 Task: Open Card Card0000000166 in Board Board0000000042 in Workspace WS0000000014 in Trello. Add Member nikhrathi889@gmail.com to Card Card0000000166 in Board Board0000000042 in Workspace WS0000000014 in Trello. Add Blue Label titled Label0000000166 to Card Card0000000166 in Board Board0000000042 in Workspace WS0000000014 in Trello. Add Checklist CL0000000166 to Card Card0000000166 in Board Board0000000042 in Workspace WS0000000014 in Trello. Add Dates with Start Date as Sep 01 2023 and Due Date as Sep 30 2023 to Card Card0000000166 in Board Board0000000042 in Workspace WS0000000014 in Trello
Action: Mouse moved to (502, 17)
Screenshot: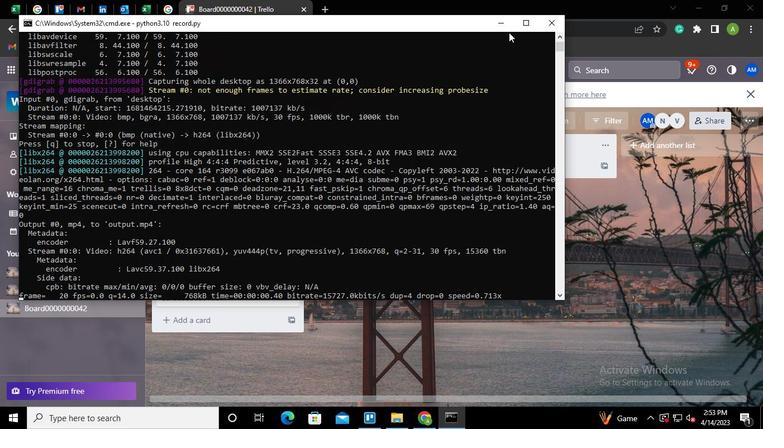 
Action: Mouse pressed left at (502, 17)
Screenshot: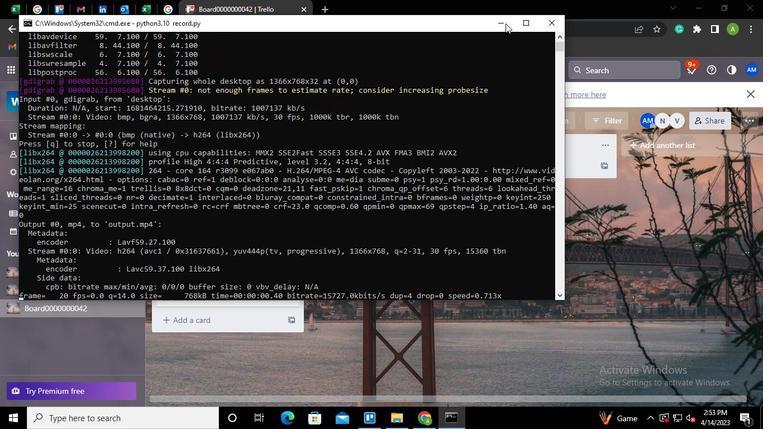 
Action: Mouse moved to (229, 238)
Screenshot: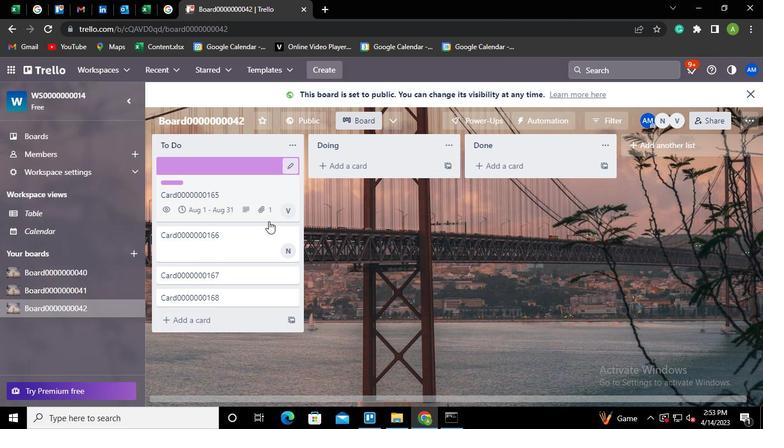 
Action: Mouse pressed left at (229, 238)
Screenshot: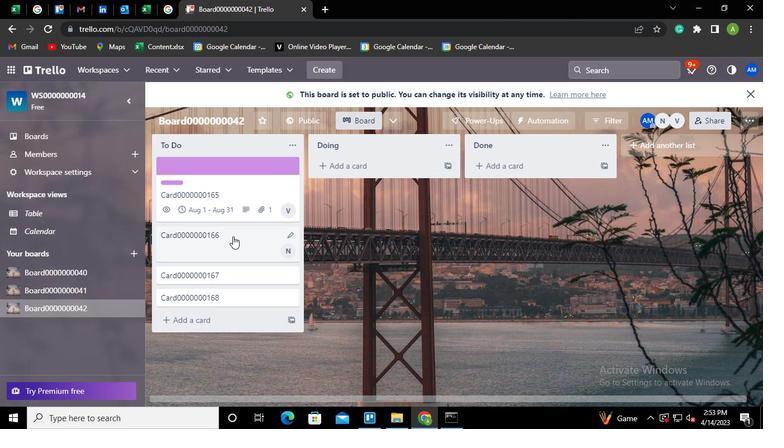 
Action: Mouse moved to (494, 196)
Screenshot: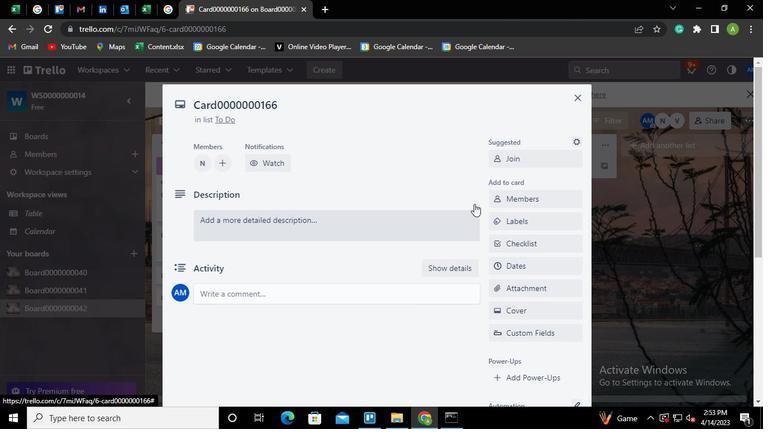 
Action: Mouse pressed left at (494, 196)
Screenshot: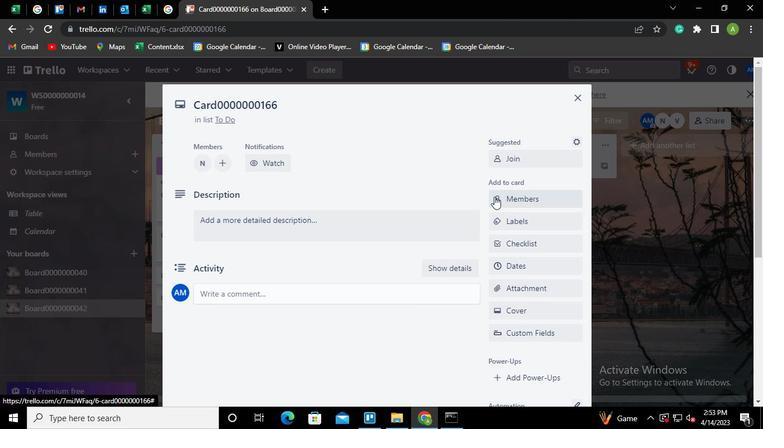 
Action: Mouse moved to (533, 250)
Screenshot: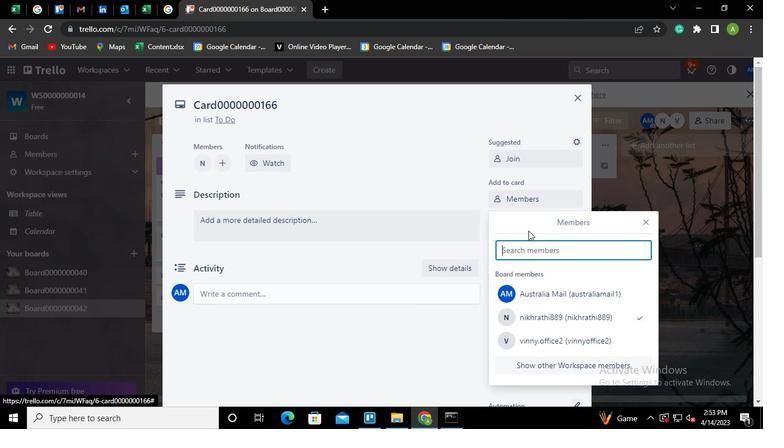 
Action: Mouse pressed left at (533, 250)
Screenshot: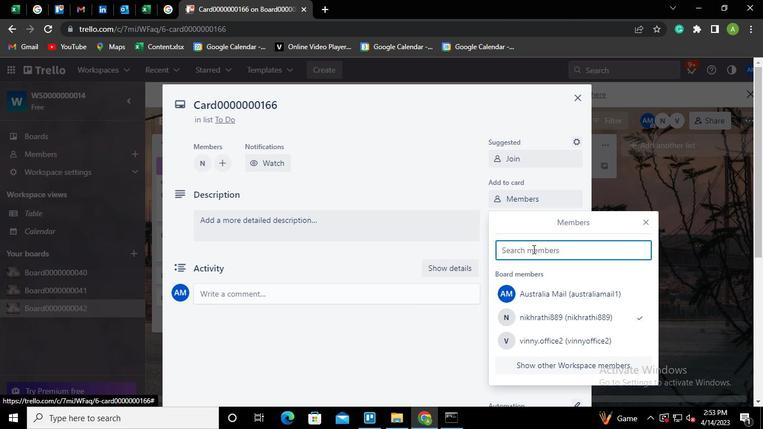 
Action: Mouse moved to (533, 250)
Screenshot: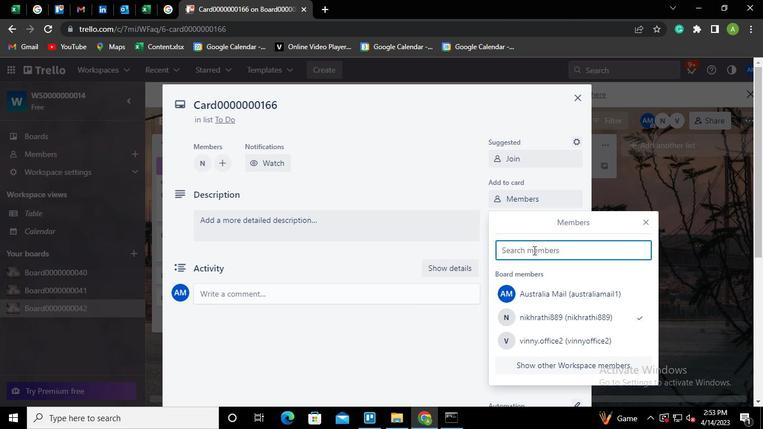 
Action: Keyboard n
Screenshot: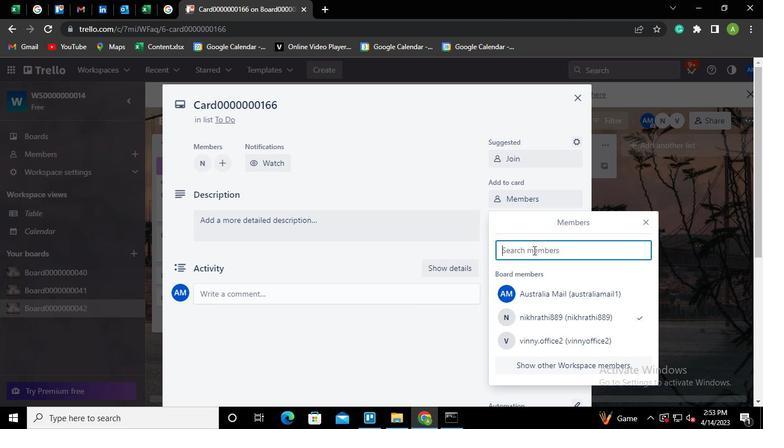 
Action: Keyboard i
Screenshot: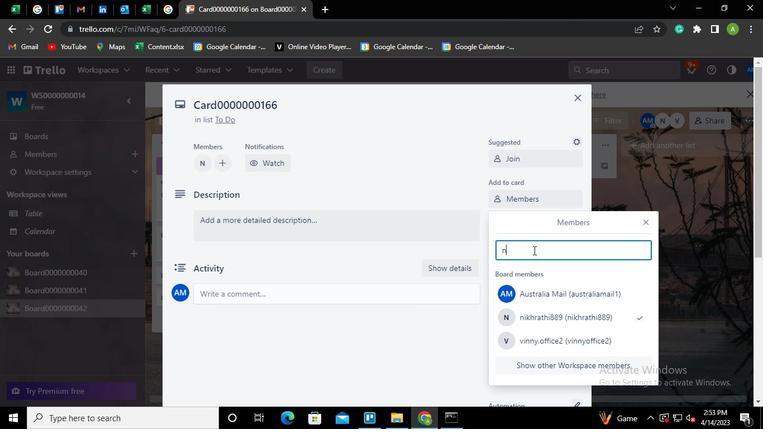 
Action: Mouse moved to (543, 294)
Screenshot: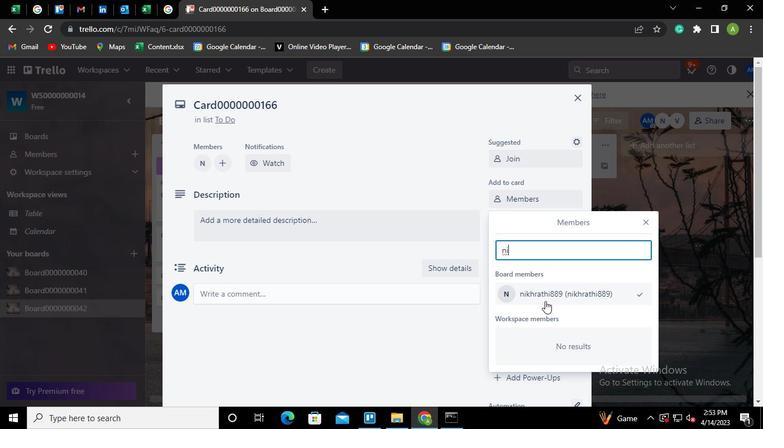 
Action: Mouse pressed left at (543, 294)
Screenshot: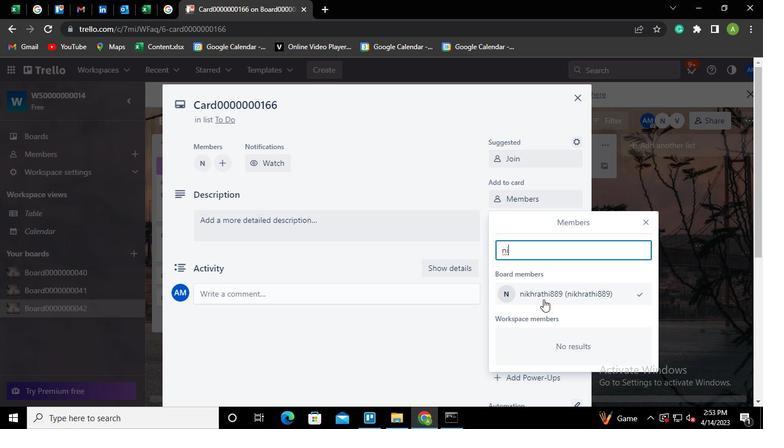 
Action: Mouse moved to (529, 291)
Screenshot: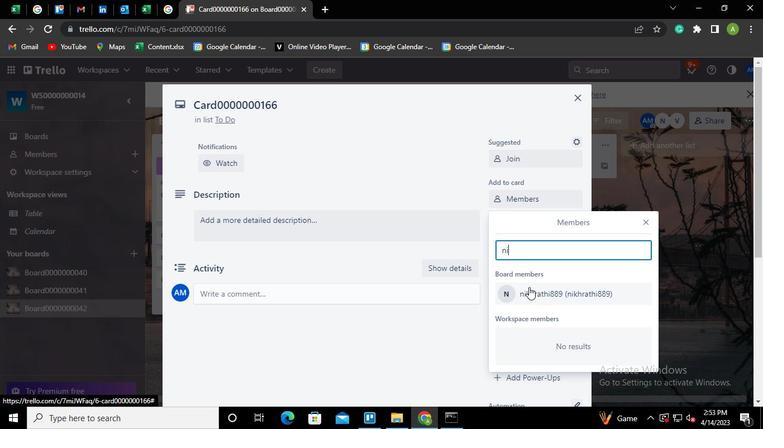 
Action: Mouse pressed left at (529, 291)
Screenshot: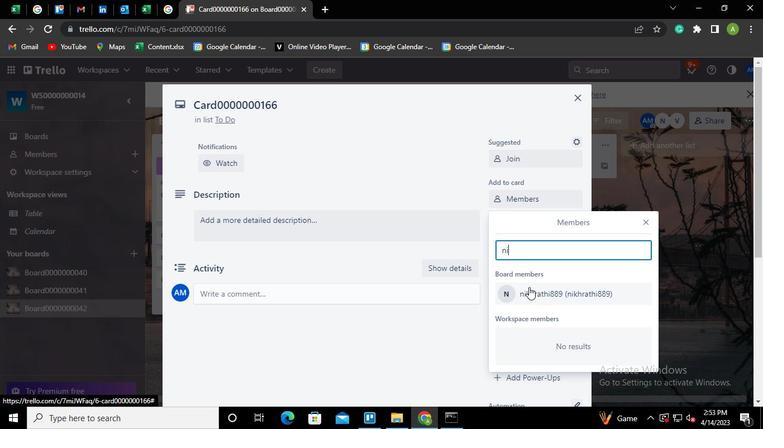 
Action: Mouse moved to (444, 169)
Screenshot: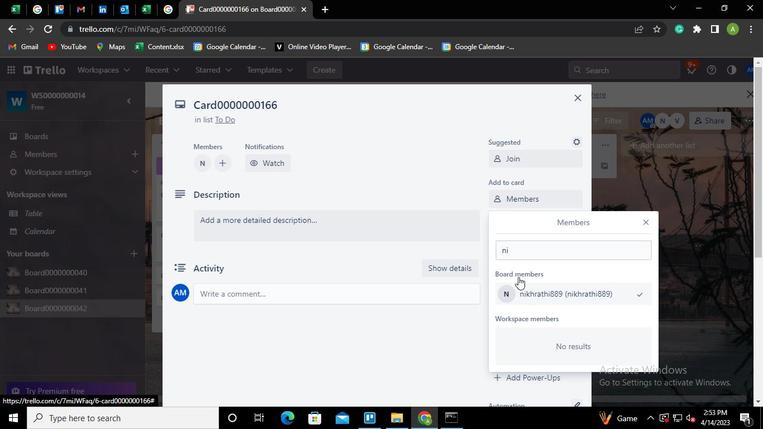 
Action: Mouse pressed left at (444, 169)
Screenshot: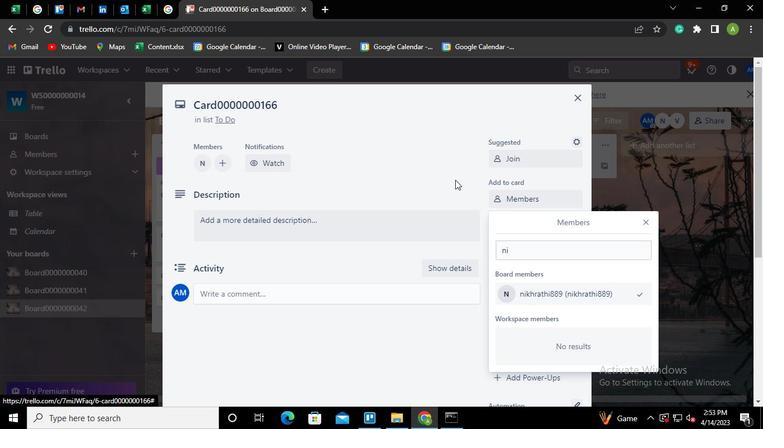 
Action: Mouse moved to (518, 224)
Screenshot: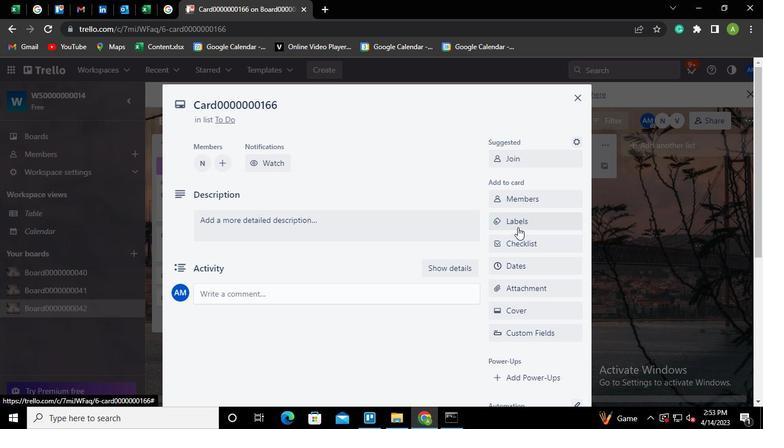 
Action: Mouse pressed left at (518, 224)
Screenshot: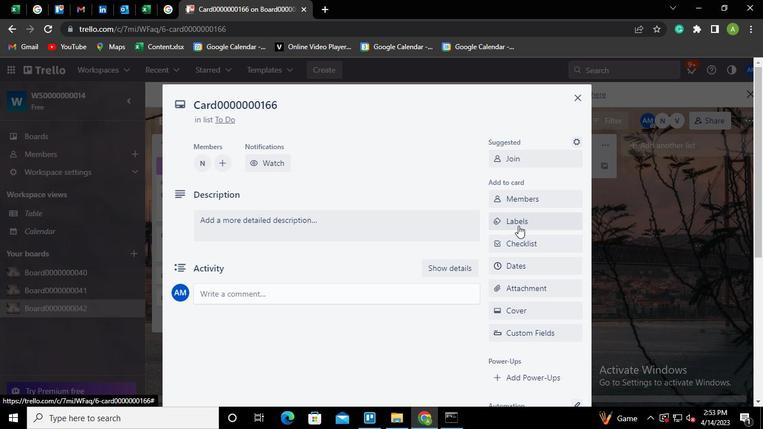 
Action: Mouse moved to (552, 268)
Screenshot: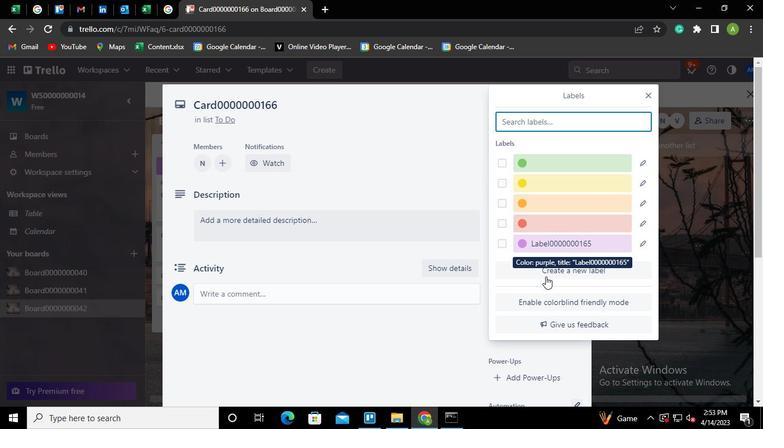 
Action: Mouse pressed left at (552, 268)
Screenshot: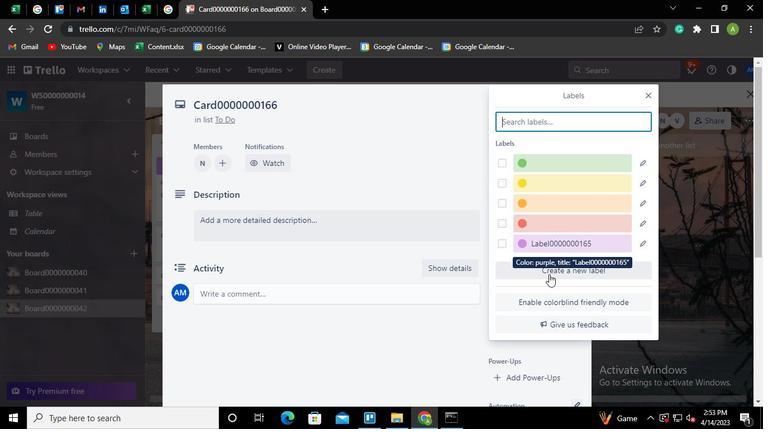 
Action: Mouse moved to (525, 198)
Screenshot: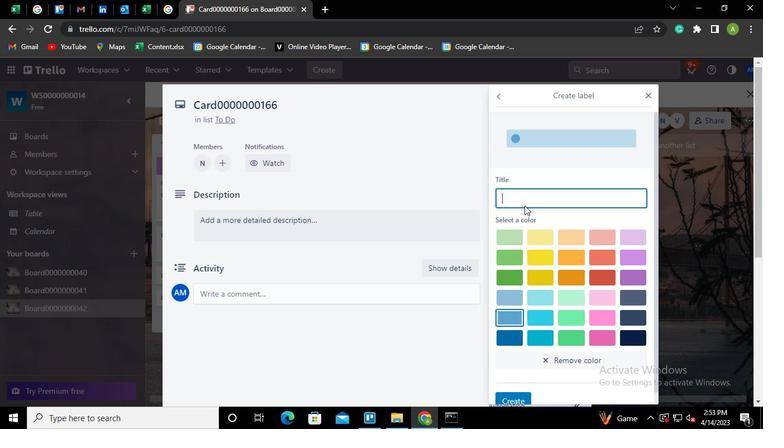 
Action: Mouse pressed left at (525, 198)
Screenshot: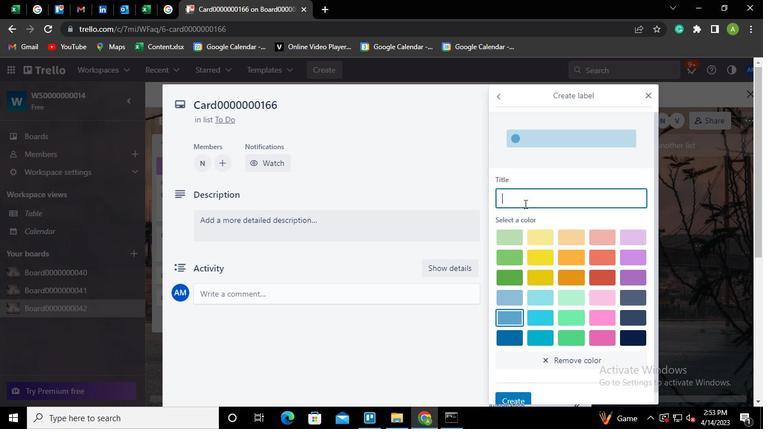 
Action: Mouse moved to (525, 197)
Screenshot: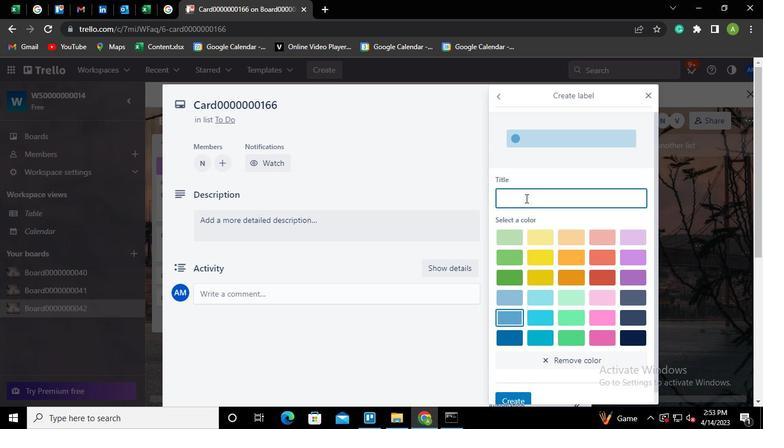 
Action: Keyboard Key.shift
Screenshot: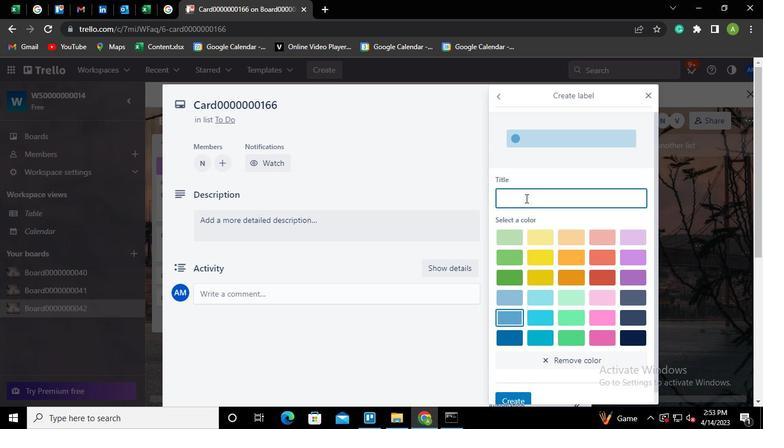 
Action: Keyboard L
Screenshot: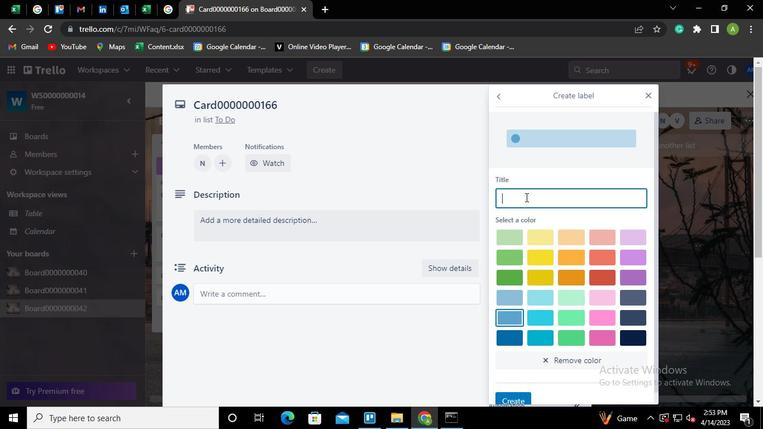 
Action: Keyboard a
Screenshot: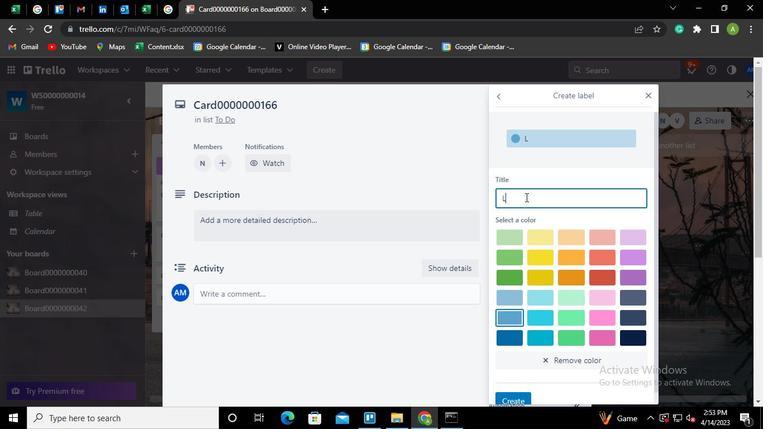 
Action: Keyboard b
Screenshot: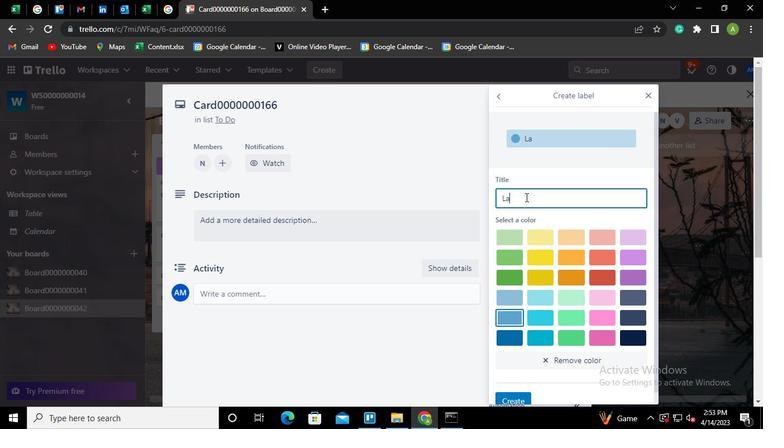 
Action: Keyboard e
Screenshot: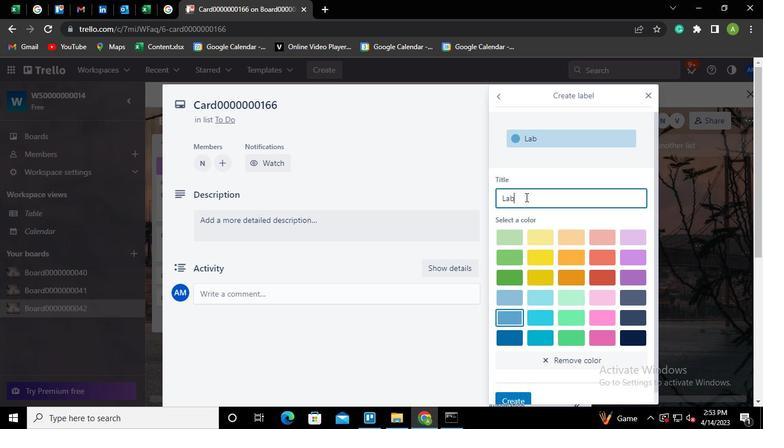 
Action: Keyboard l
Screenshot: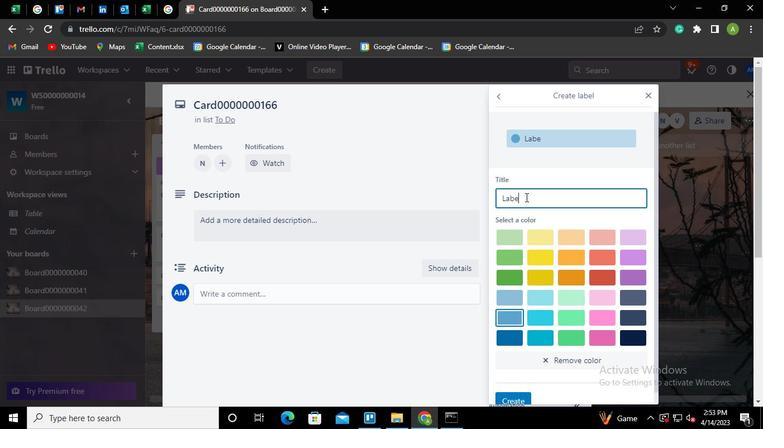 
Action: Keyboard <96>
Screenshot: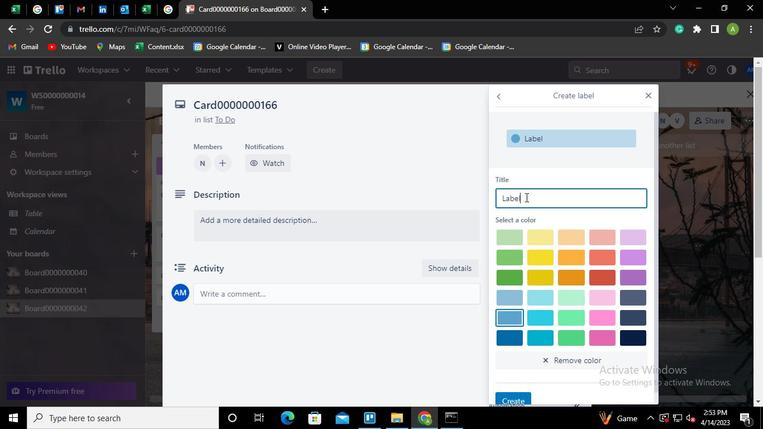 
Action: Keyboard <96>
Screenshot: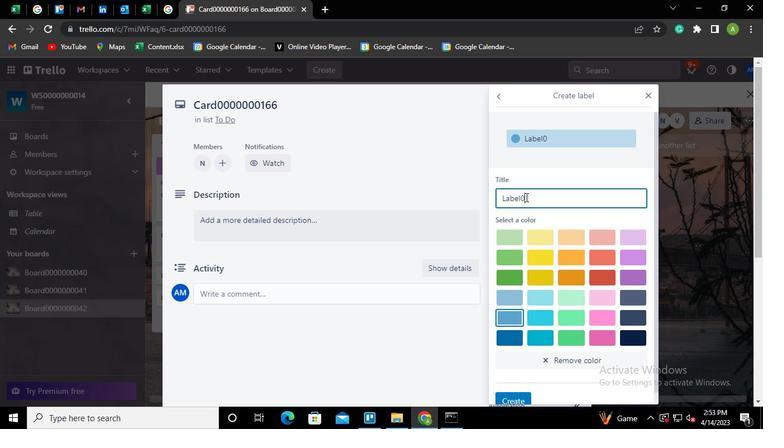 
Action: Keyboard <96>
Screenshot: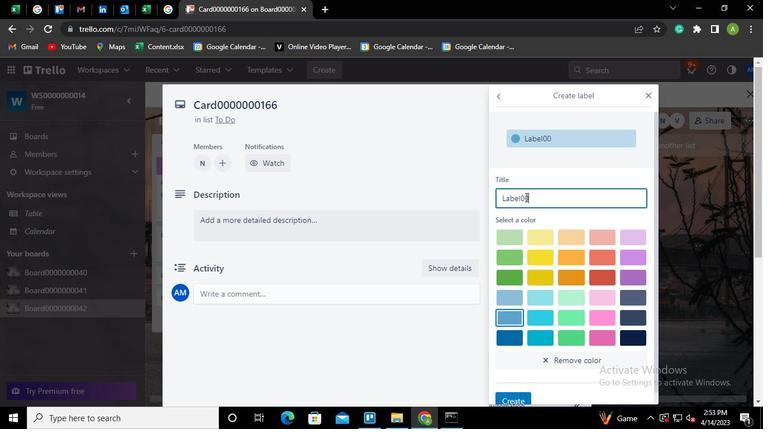 
Action: Keyboard <96>
Screenshot: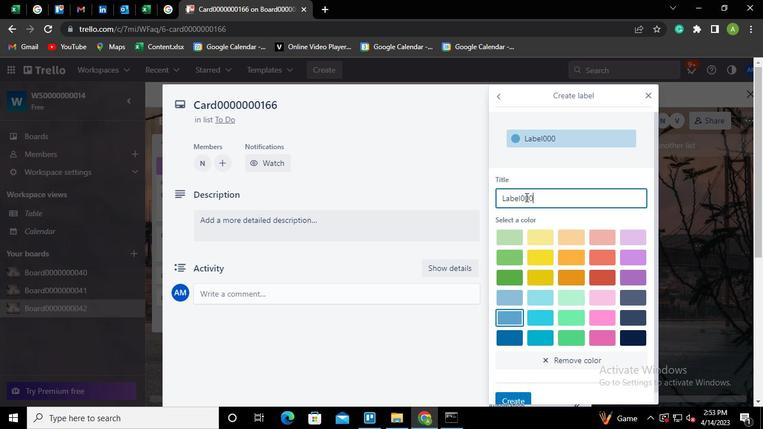 
Action: Keyboard <96>
Screenshot: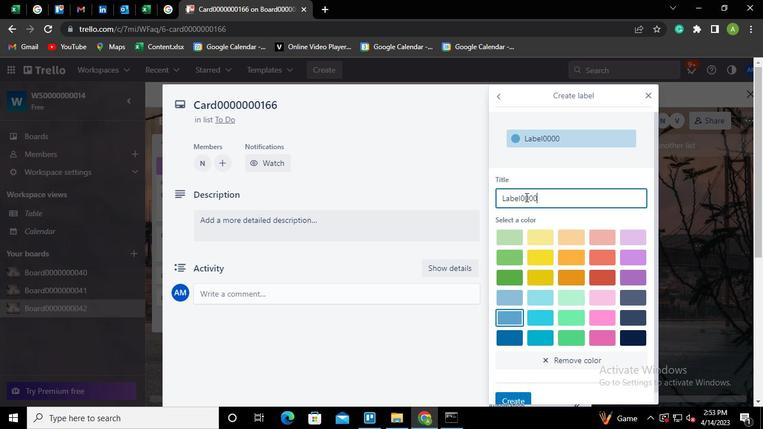 
Action: Keyboard <96>
Screenshot: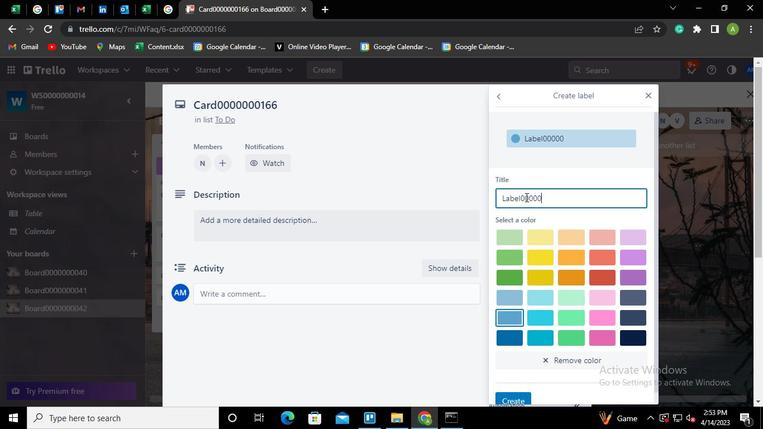 
Action: Keyboard <96>
Screenshot: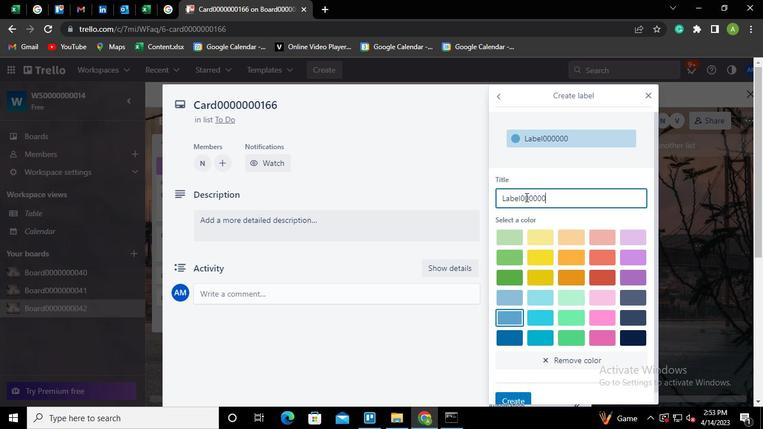
Action: Keyboard <97>
Screenshot: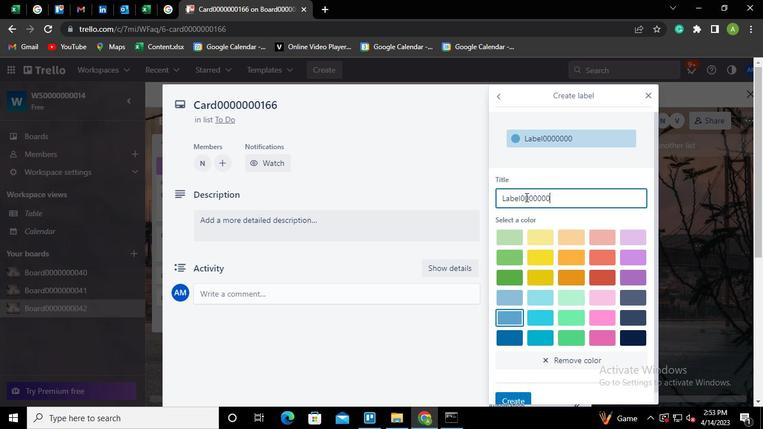 
Action: Keyboard <102>
Screenshot: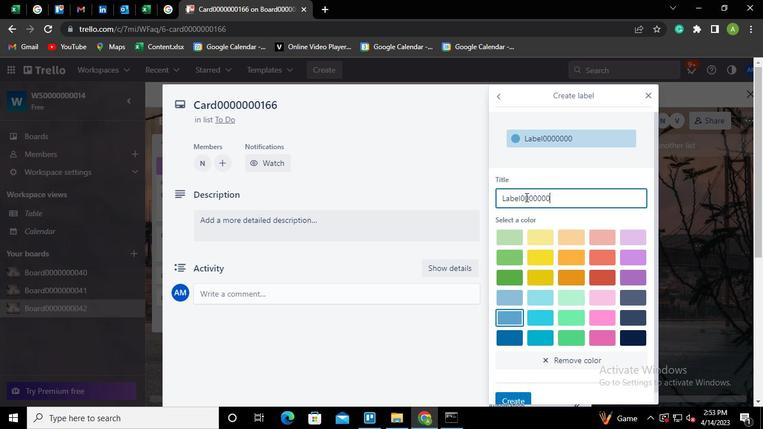 
Action: Keyboard <102>
Screenshot: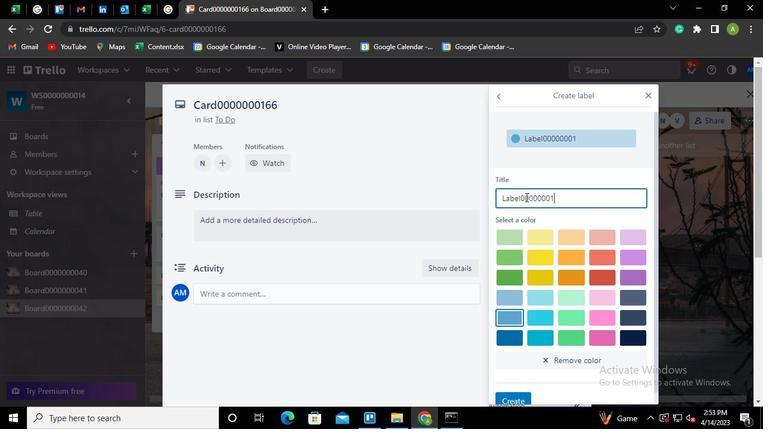 
Action: Mouse moved to (514, 396)
Screenshot: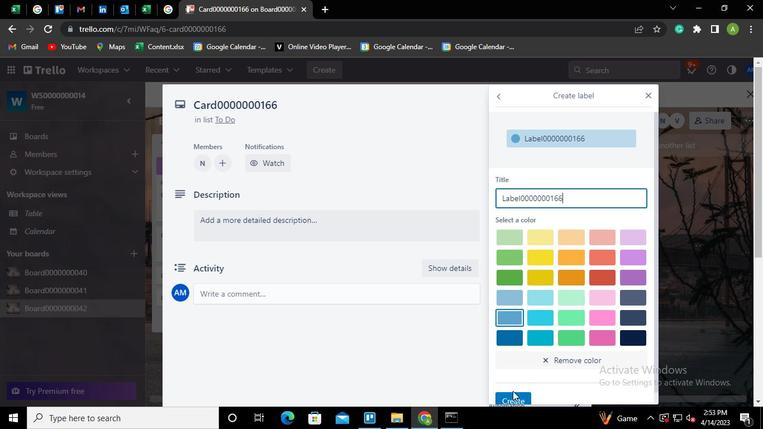 
Action: Mouse pressed left at (514, 396)
Screenshot: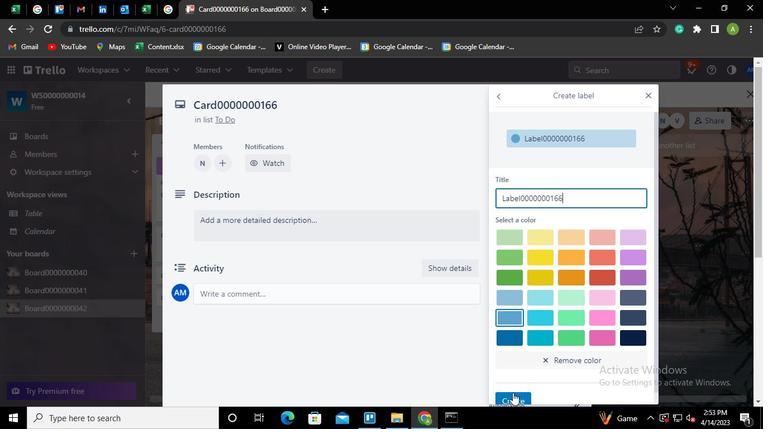 
Action: Mouse moved to (449, 174)
Screenshot: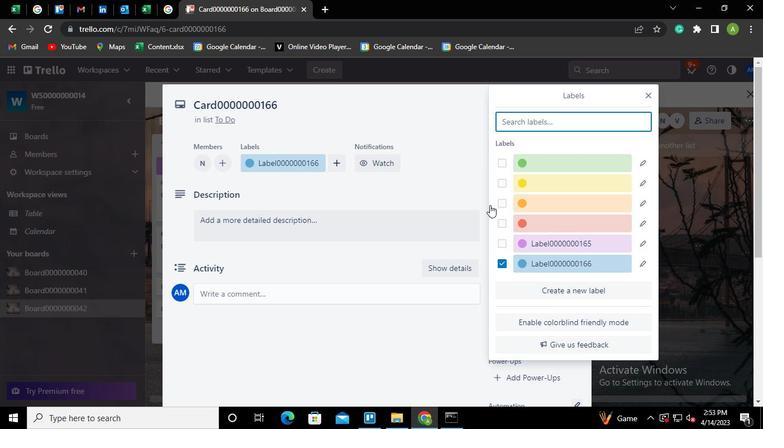 
Action: Mouse pressed left at (449, 174)
Screenshot: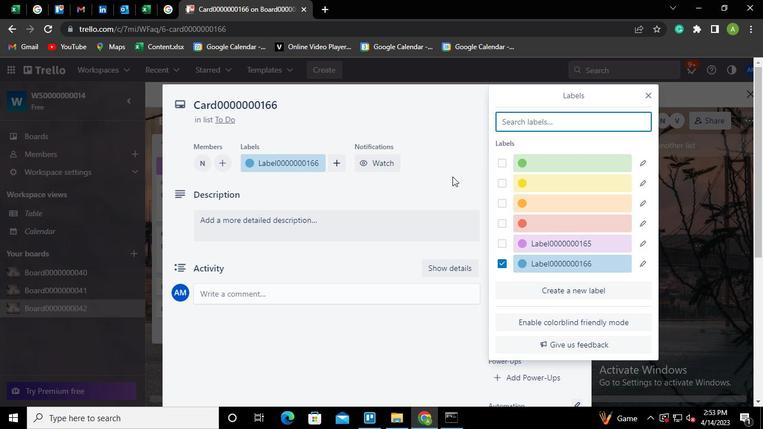 
Action: Mouse moved to (517, 246)
Screenshot: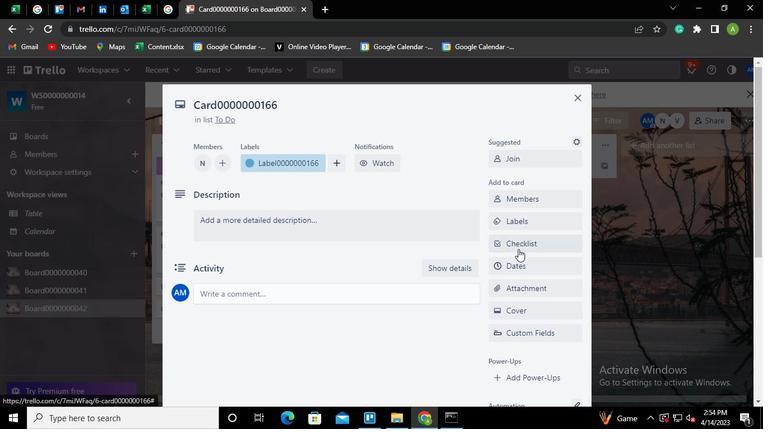
Action: Mouse pressed left at (517, 246)
Screenshot: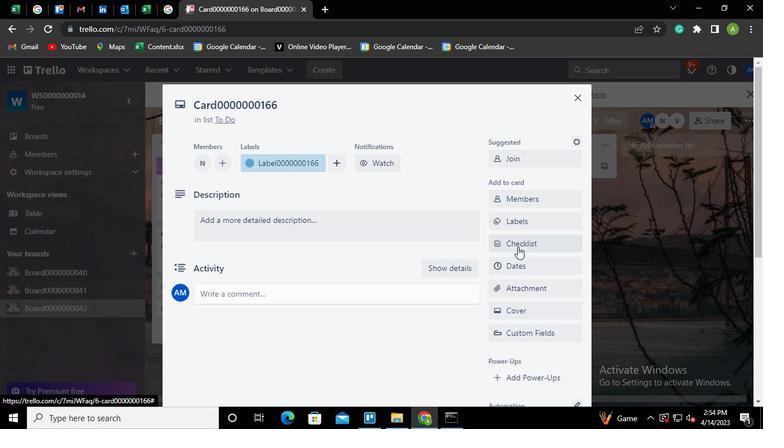 
Action: Mouse moved to (519, 257)
Screenshot: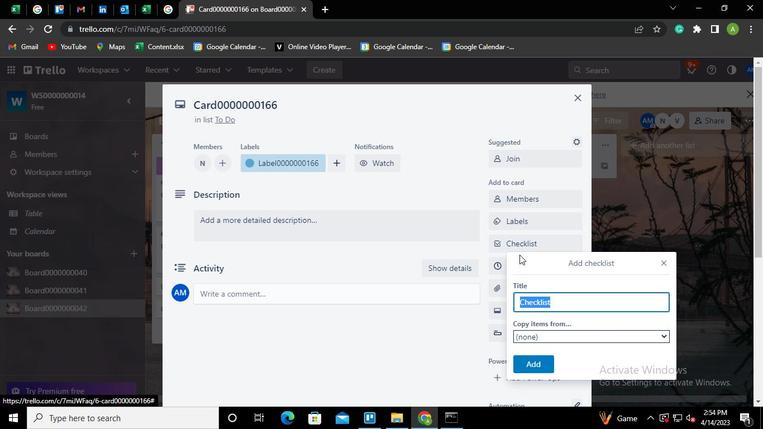 
Action: Keyboard Key.shift
Screenshot: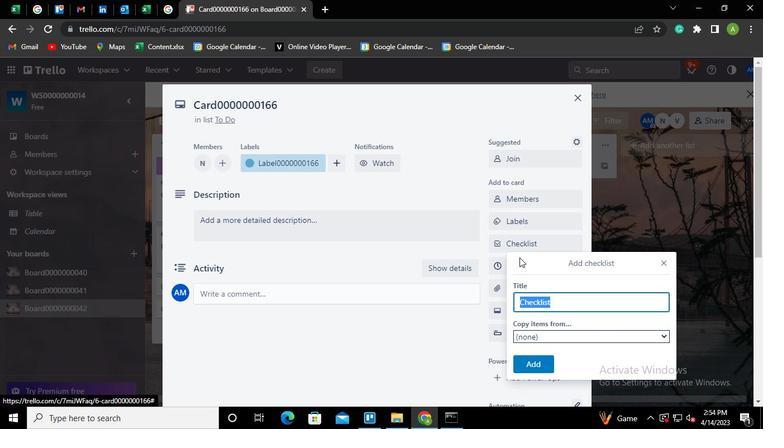 
Action: Keyboard C
Screenshot: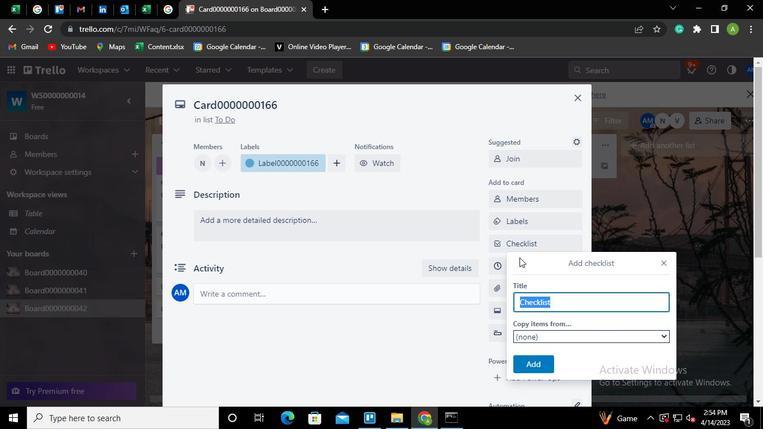 
Action: Keyboard L
Screenshot: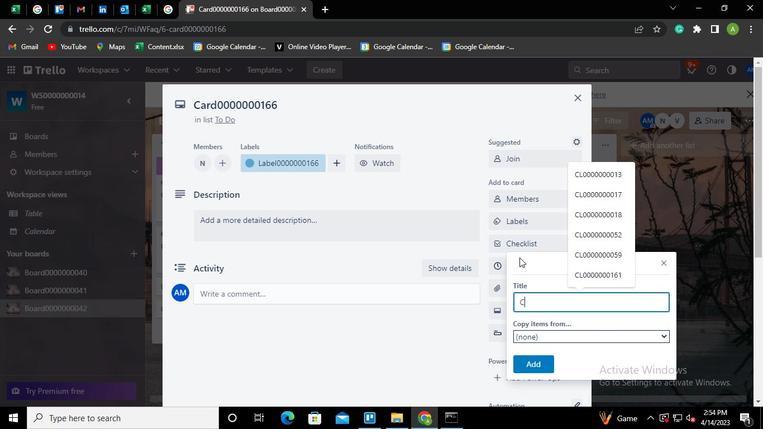 
Action: Keyboard <96>
Screenshot: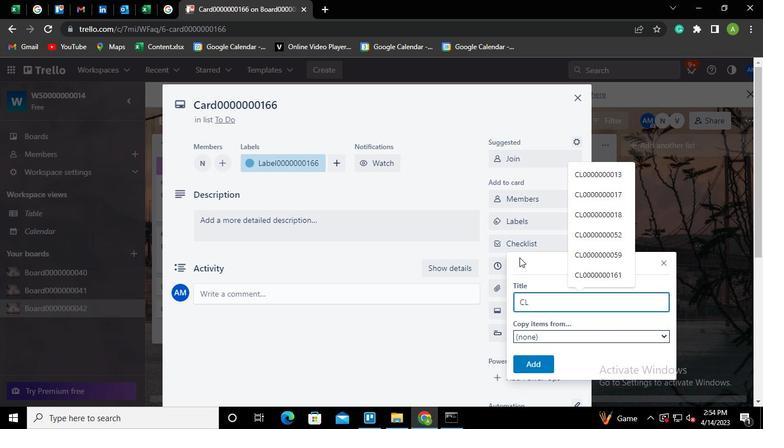 
Action: Keyboard <96>
Screenshot: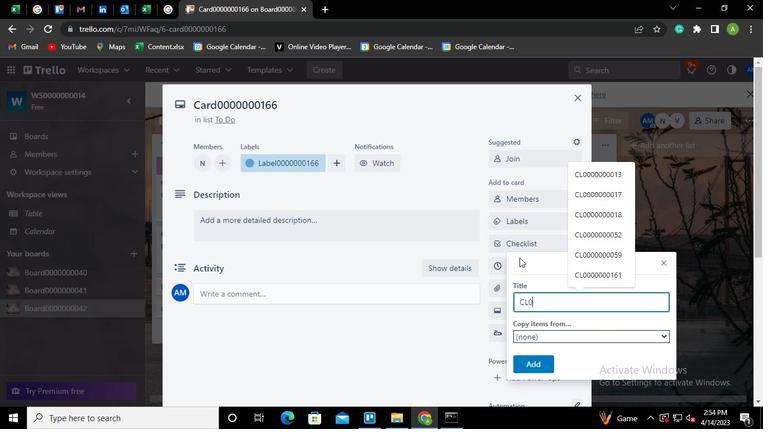 
Action: Keyboard <96>
Screenshot: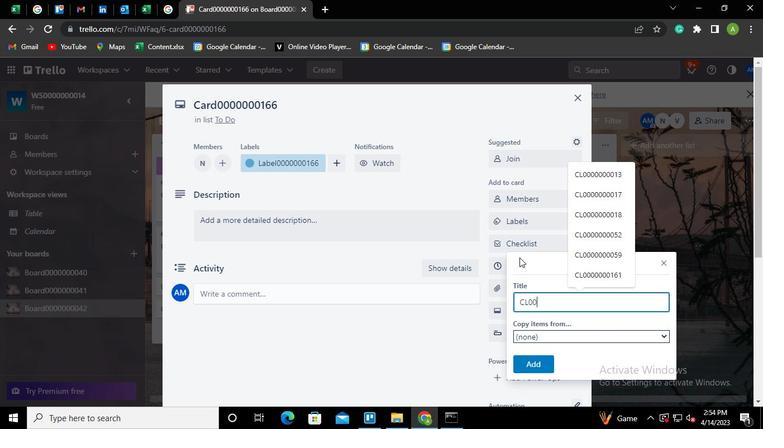 
Action: Keyboard <96>
Screenshot: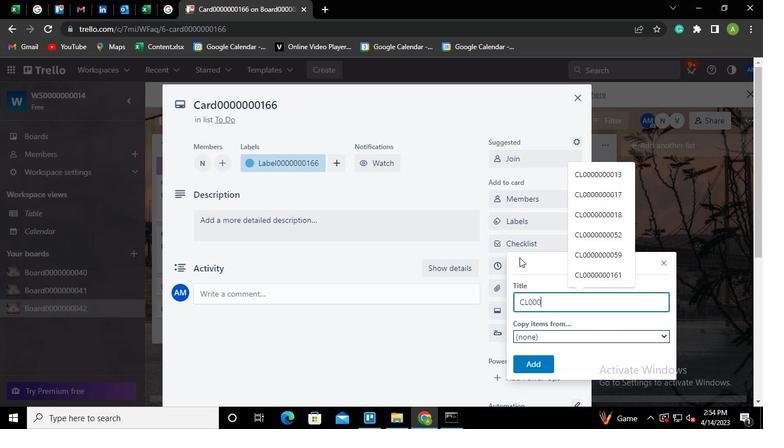 
Action: Keyboard <96>
Screenshot: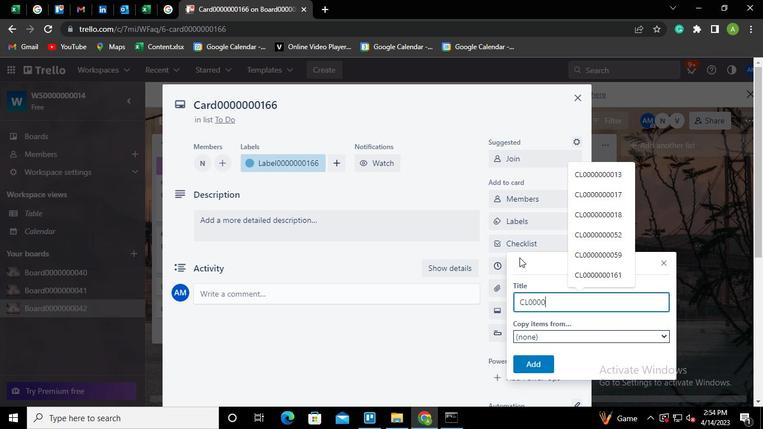 
Action: Keyboard <96>
Screenshot: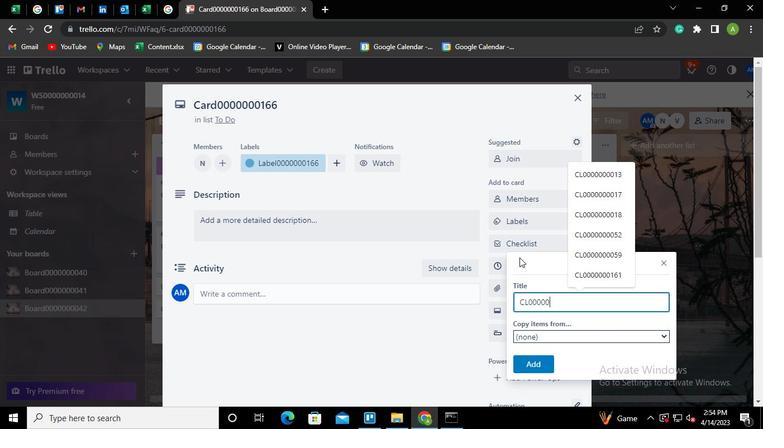 
Action: Keyboard <96>
Screenshot: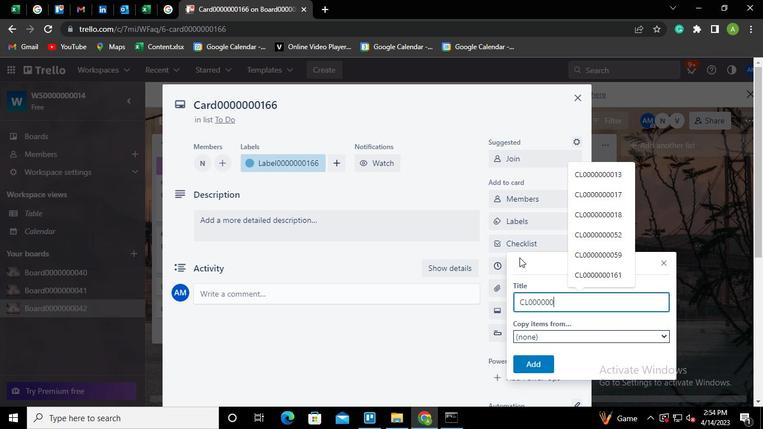 
Action: Keyboard <97>
Screenshot: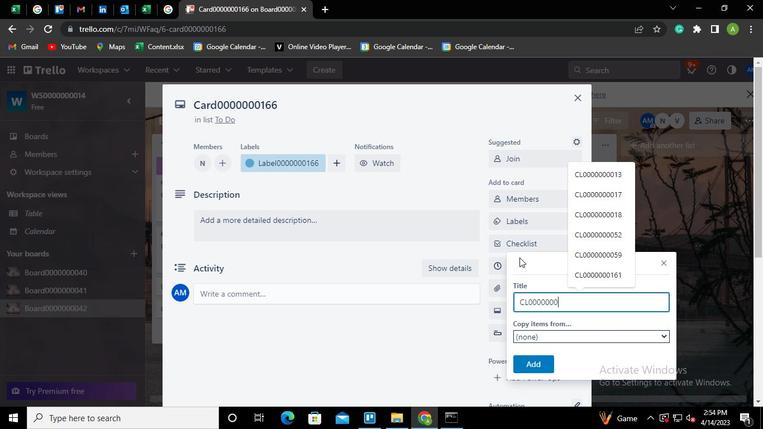 
Action: Keyboard <102>
Screenshot: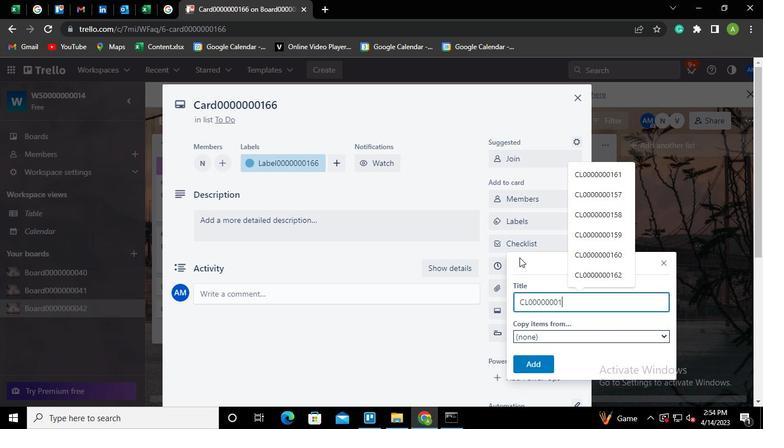 
Action: Keyboard <102>
Screenshot: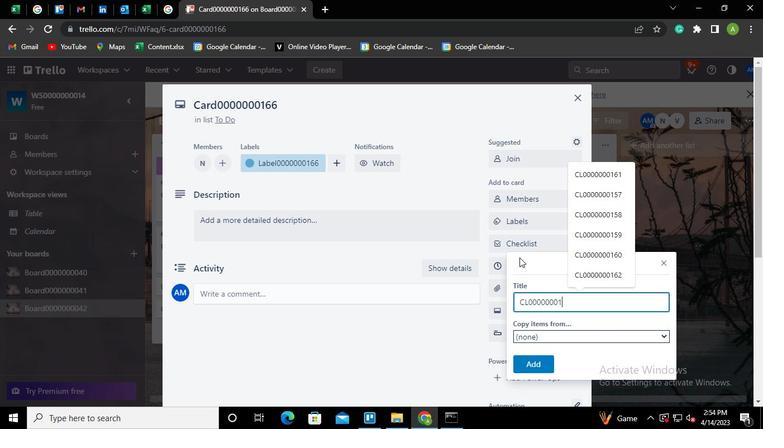 
Action: Mouse moved to (535, 363)
Screenshot: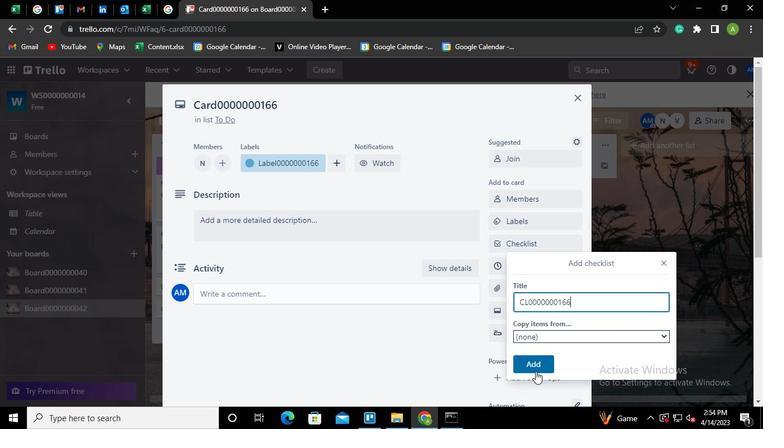 
Action: Mouse pressed left at (535, 363)
Screenshot: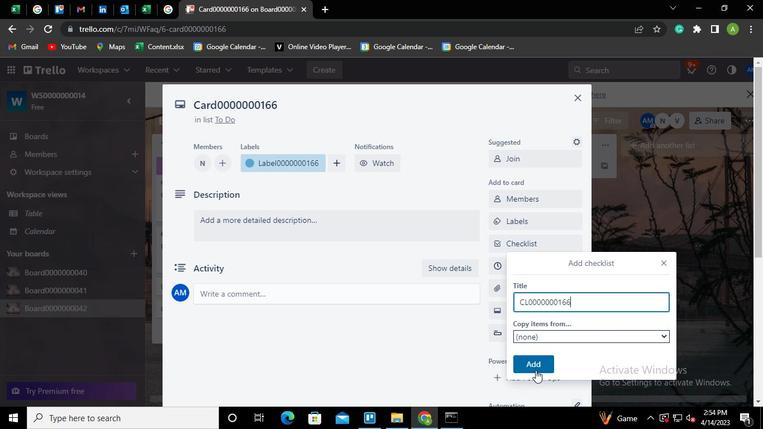 
Action: Mouse moved to (521, 262)
Screenshot: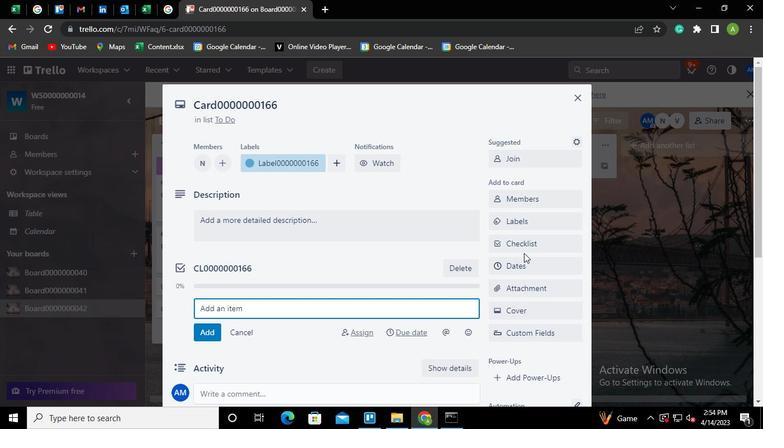 
Action: Mouse pressed left at (521, 262)
Screenshot: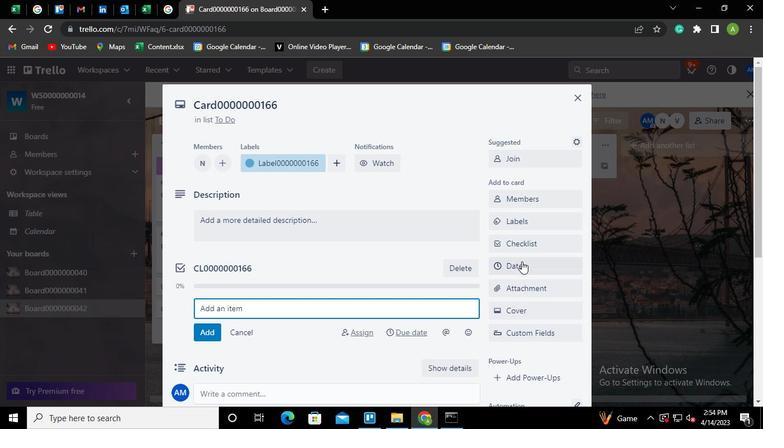 
Action: Mouse moved to (497, 298)
Screenshot: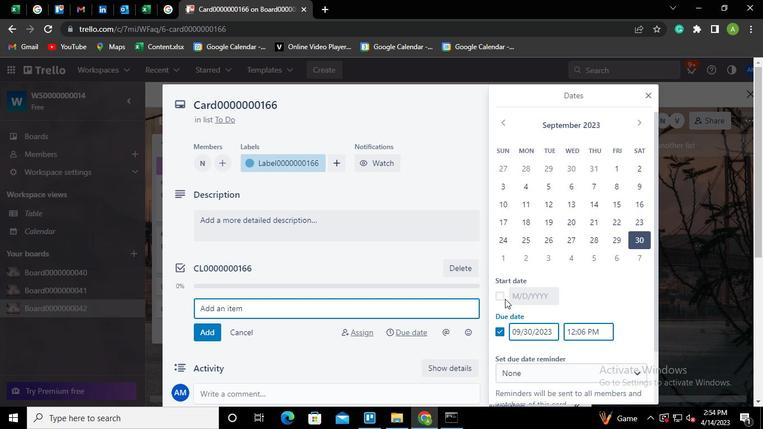 
Action: Mouse pressed left at (497, 298)
Screenshot: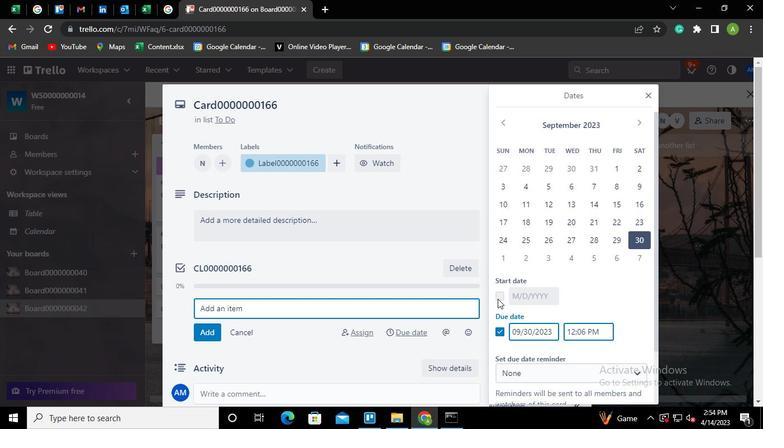 
Action: Mouse moved to (525, 331)
Screenshot: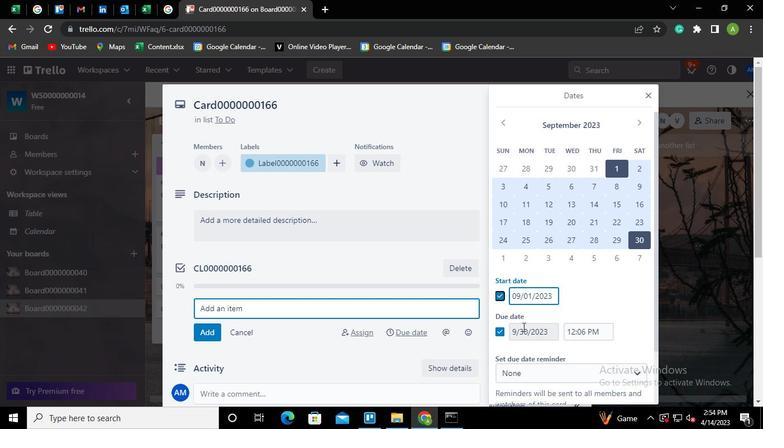 
Action: Mouse pressed left at (525, 331)
Screenshot: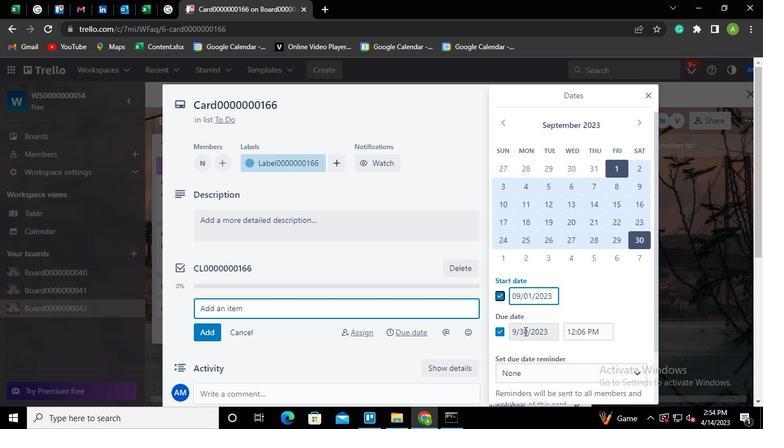 
Action: Mouse moved to (527, 330)
Screenshot: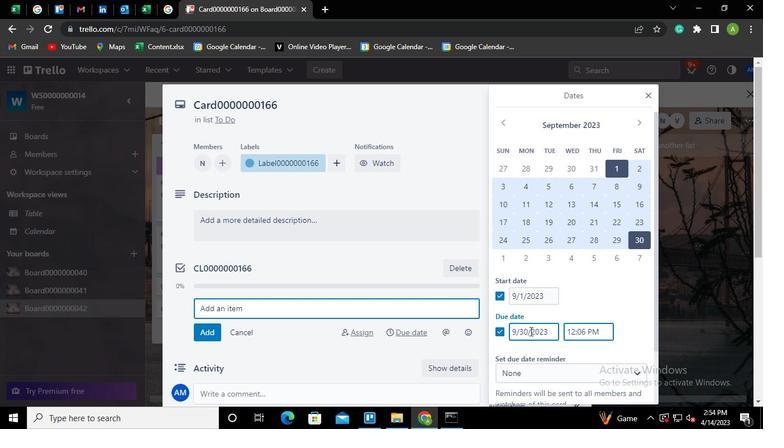 
Action: Keyboard Key.backspace
Screenshot: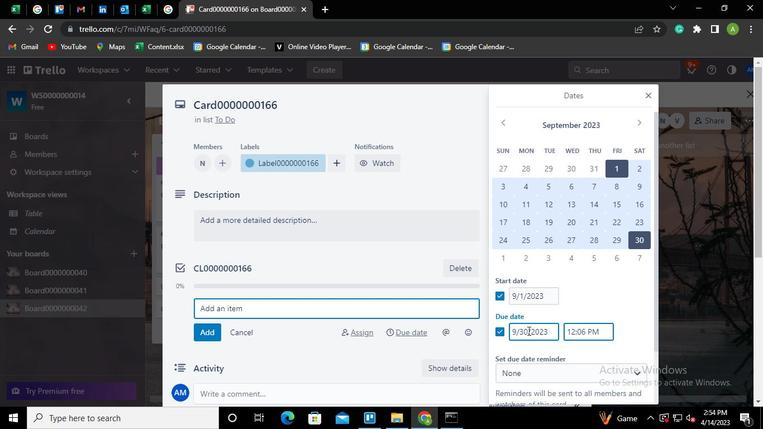 
Action: Keyboard <99>
Screenshot: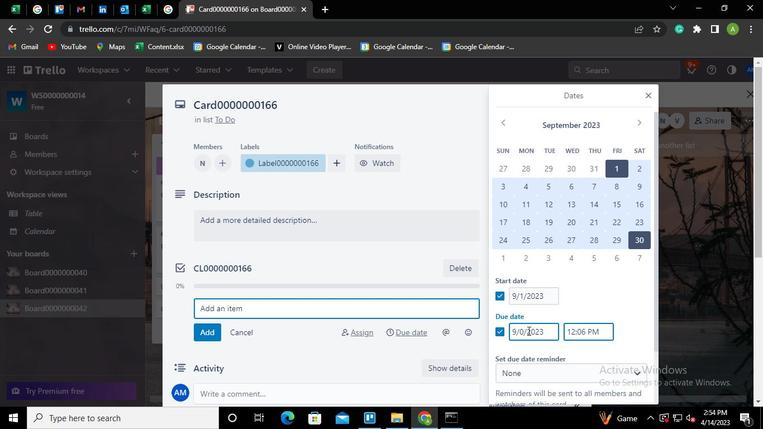 
Action: Mouse moved to (610, 284)
Screenshot: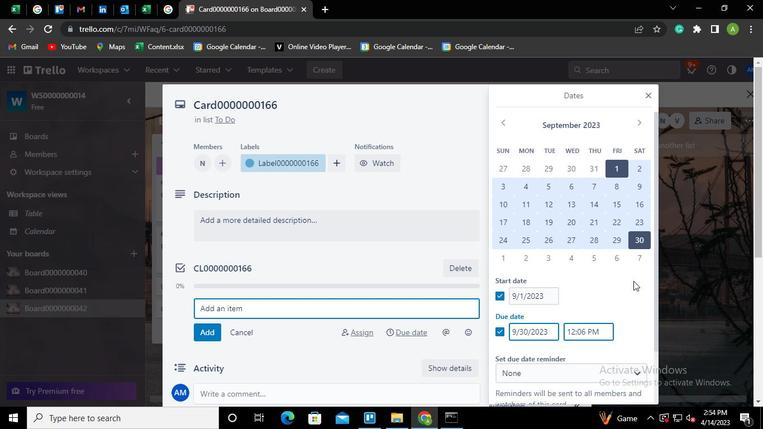 
Action: Mouse pressed left at (610, 284)
Screenshot: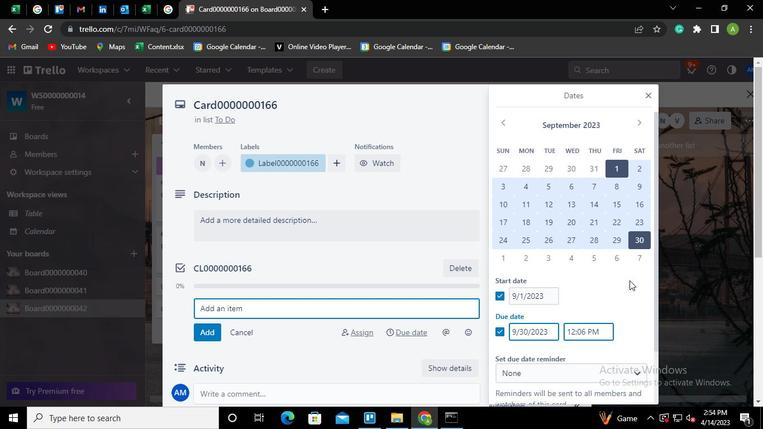 
Action: Mouse moved to (560, 360)
Screenshot: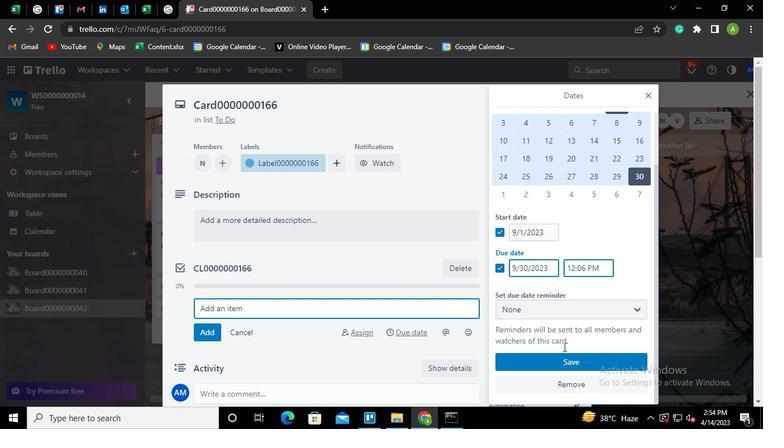 
Action: Mouse pressed left at (560, 360)
Screenshot: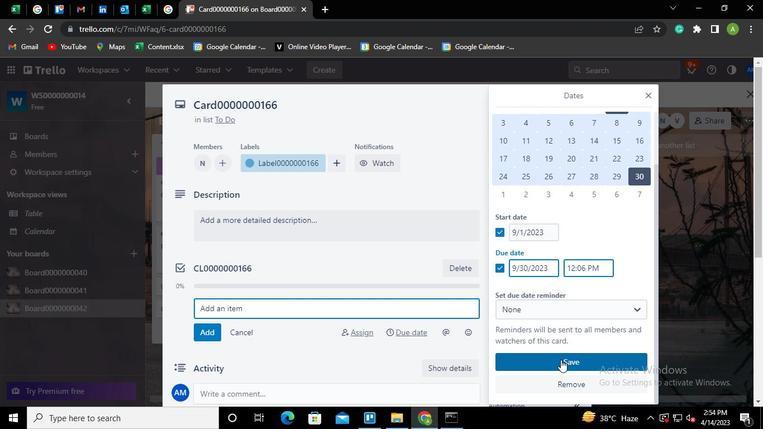 
Action: Mouse moved to (449, 426)
Screenshot: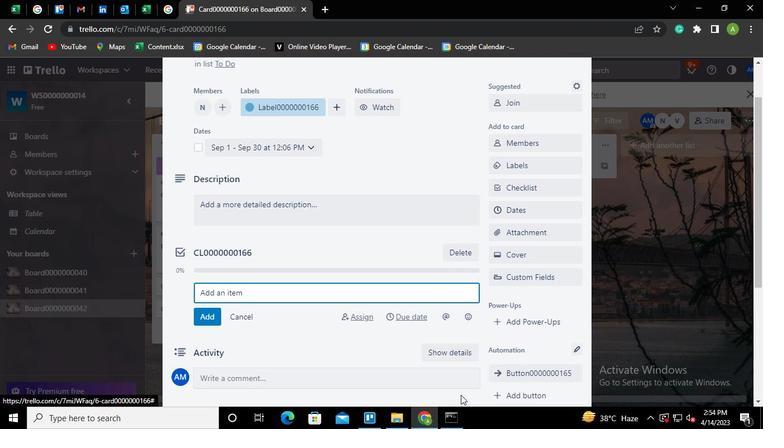 
Action: Mouse pressed left at (449, 426)
Screenshot: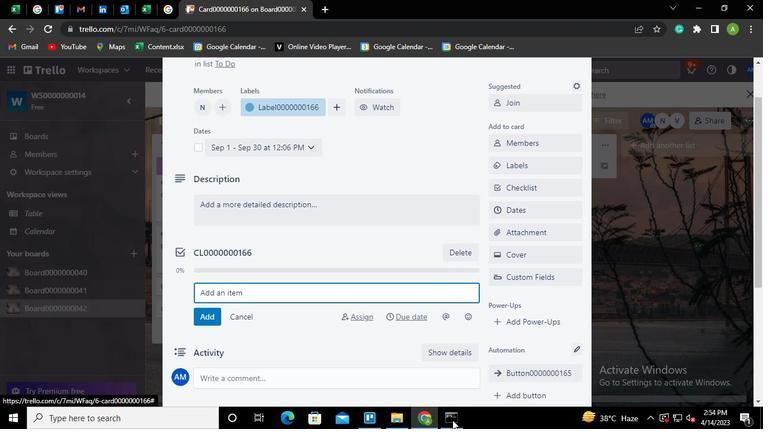 
Action: Mouse moved to (554, 21)
Screenshot: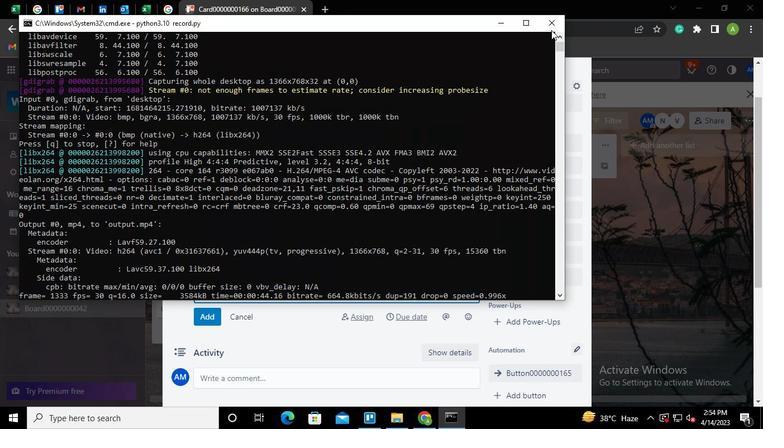 
Action: Mouse pressed left at (554, 21)
Screenshot: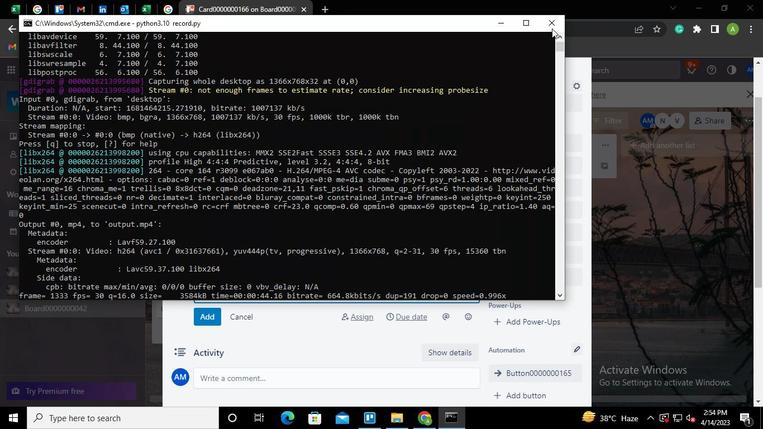 
